Task: Create New Customer with Customer Name: Ocean State Job Lot, Billing Address Line1: 4615 Clarence Court, Billing Address Line2:  Fayetteville, Billing Address Line3:  North Carolina 28307, Cell Number: 832-238-5036
Action: Mouse moved to (174, 33)
Screenshot: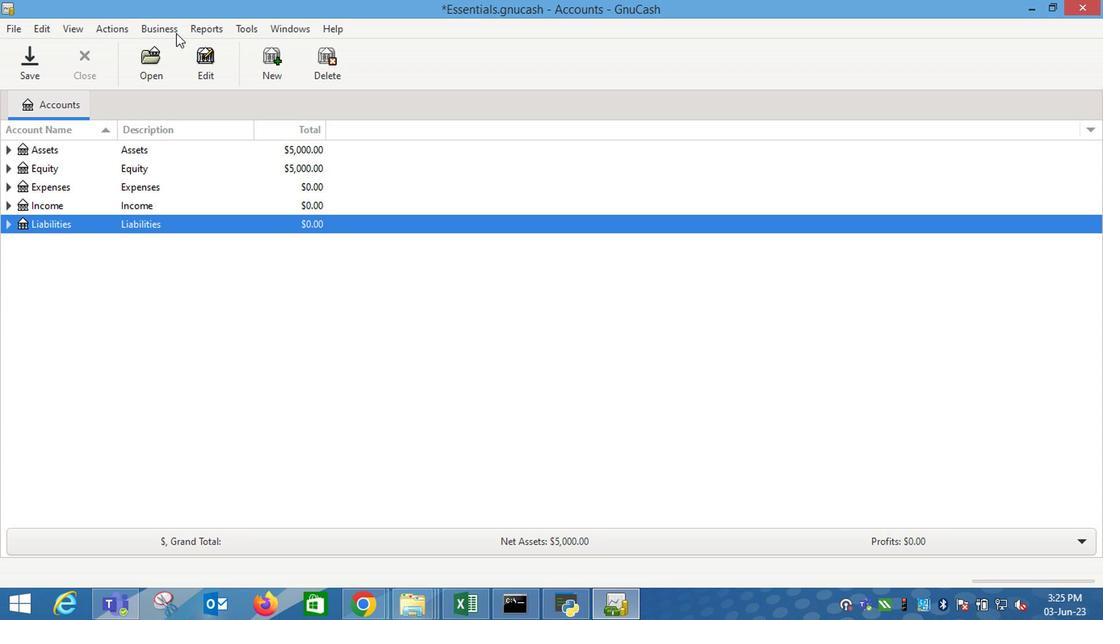 
Action: Mouse pressed left at (174, 33)
Screenshot: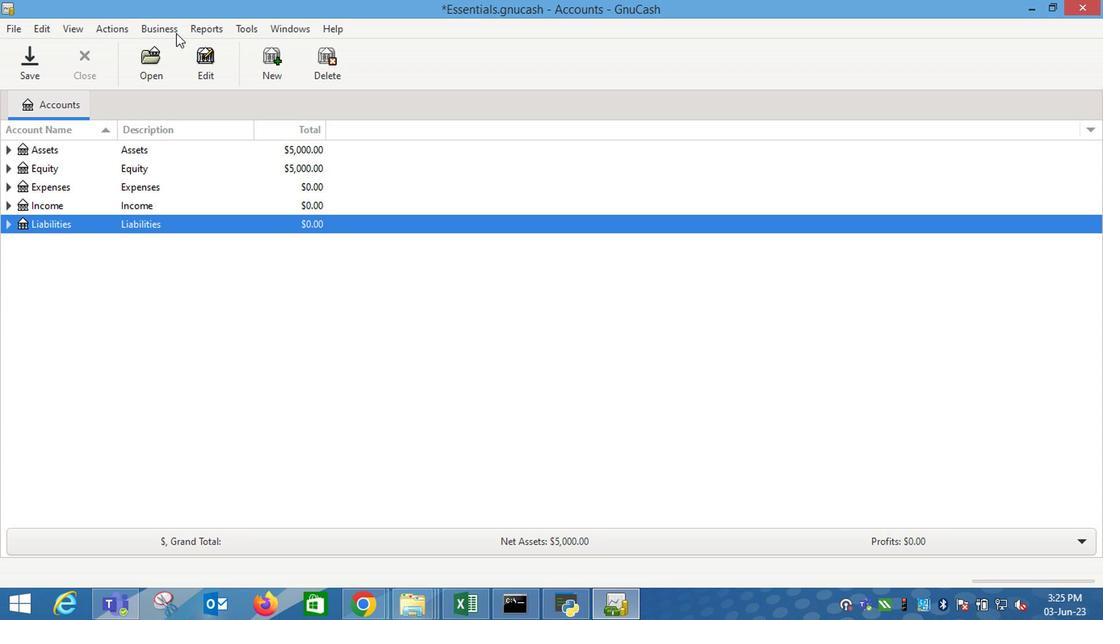 
Action: Mouse moved to (394, 77)
Screenshot: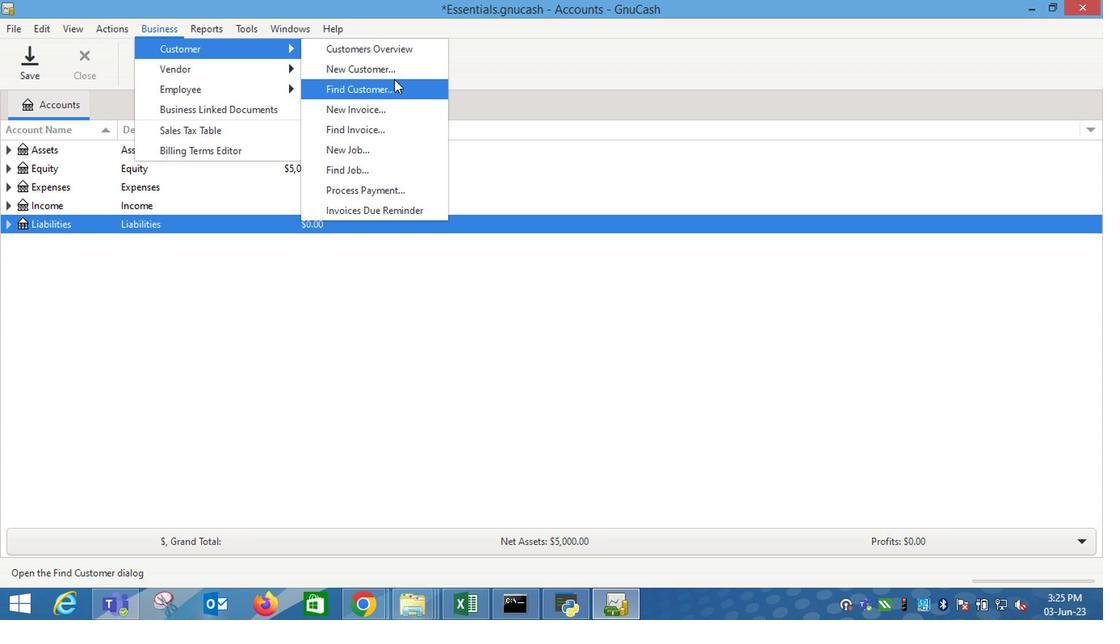 
Action: Mouse pressed left at (394, 77)
Screenshot: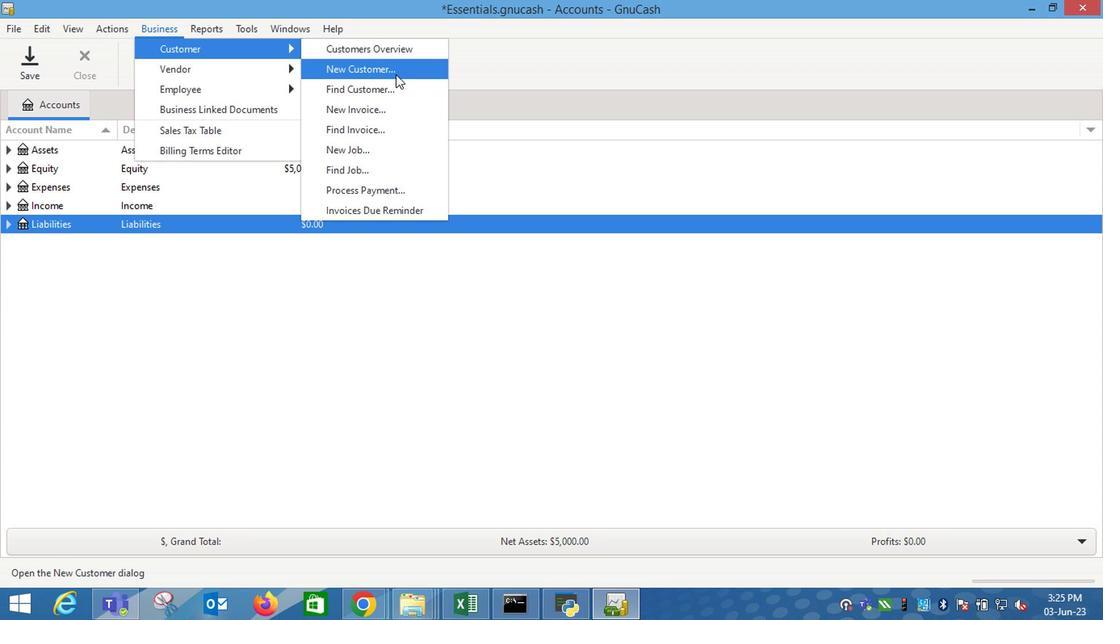 
Action: Mouse moved to (825, 219)
Screenshot: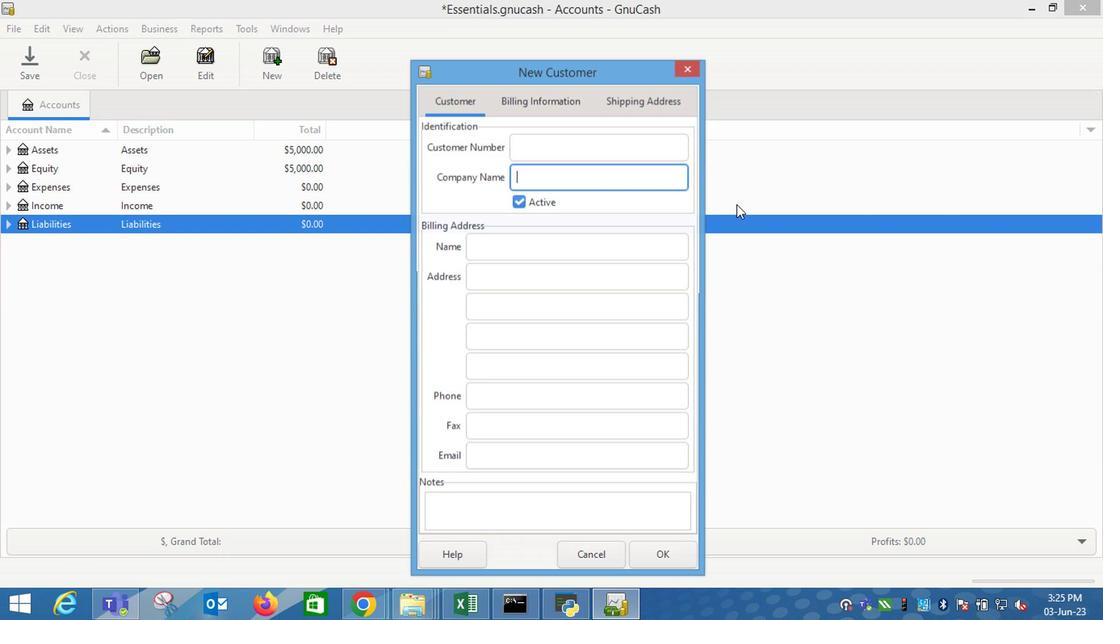 
Action: Key pressed <Key.shift_r>Ocean<Key.space><Key.shift_r>State<Key.space><Key.shift_r>Job<Key.space><Key.shift_r>Lot<Key.tab><Key.tab><Key.tab>4615<Key.space><Key.shift_r>Clarence<Key.space><Key.shift_r>Courtq<Key.backspace><Key.tab><Key.shift_r>Fayetteville<Key.tab><Key.shift_r>North<Key.space><Key.shift_r>Carolina<Key.space>28307<Key.tab><Key.tab>832-238-5036
Screenshot: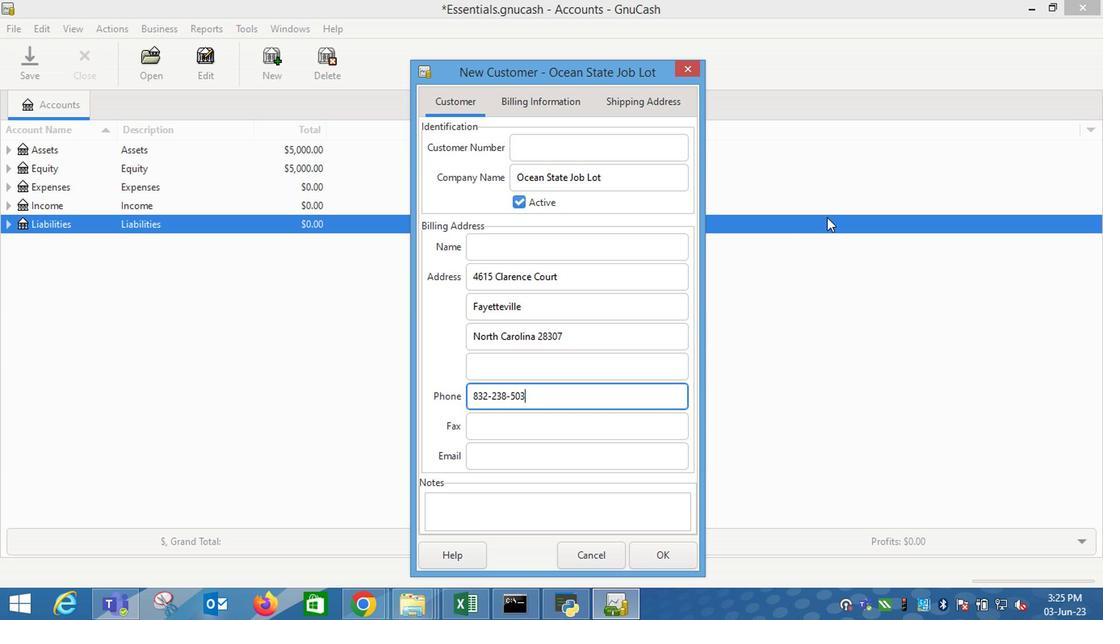 
Action: Mouse moved to (551, 98)
Screenshot: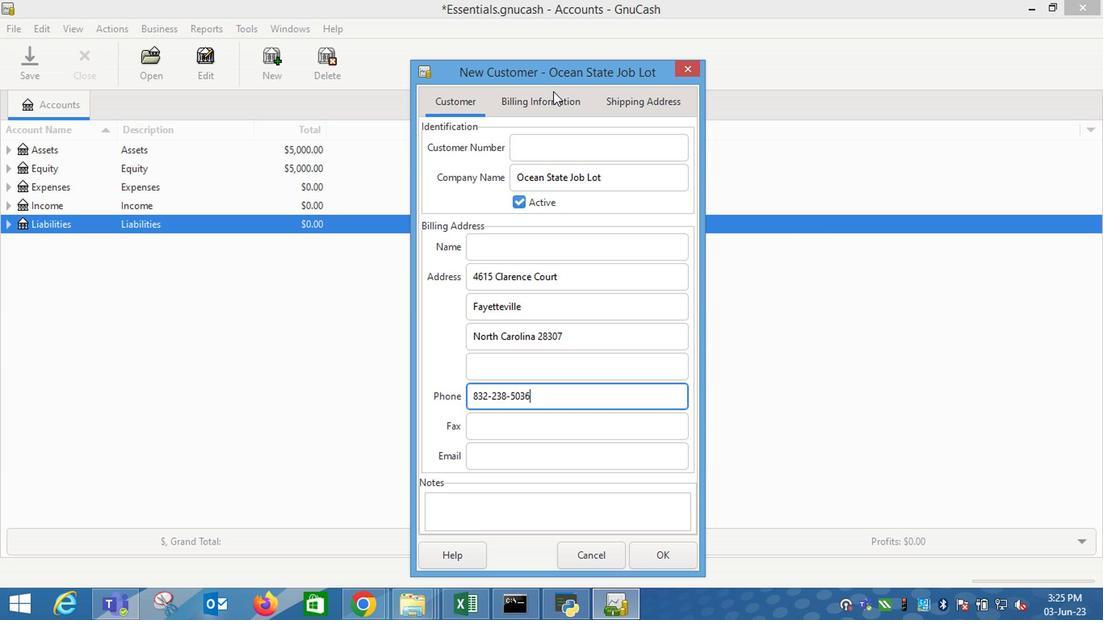 
Action: Mouse pressed left at (551, 98)
Screenshot: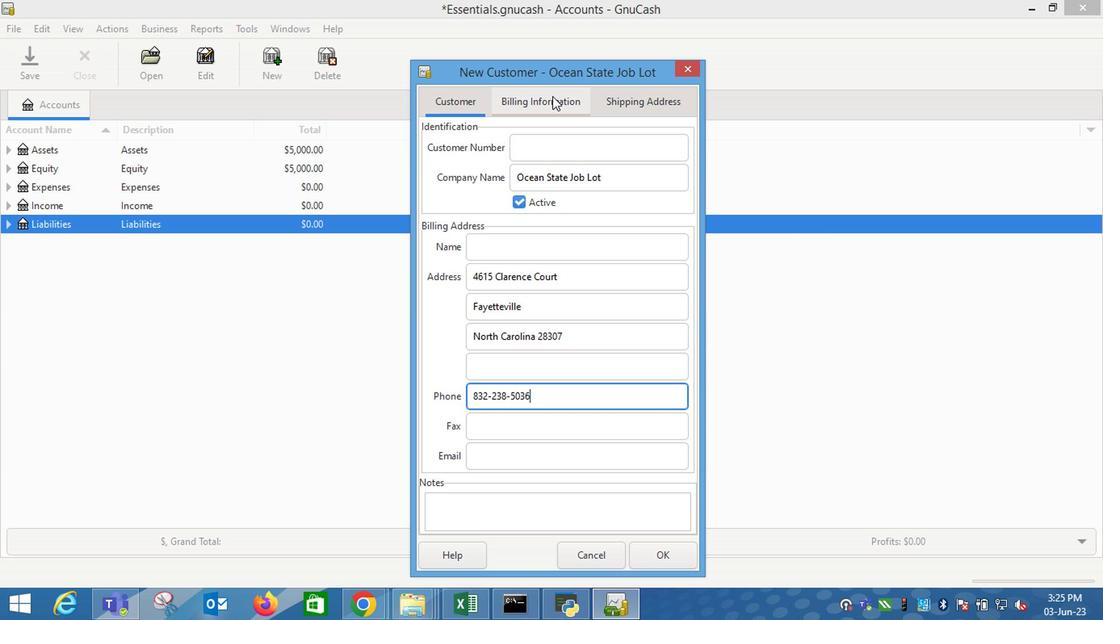 
Action: Mouse moved to (686, 558)
Screenshot: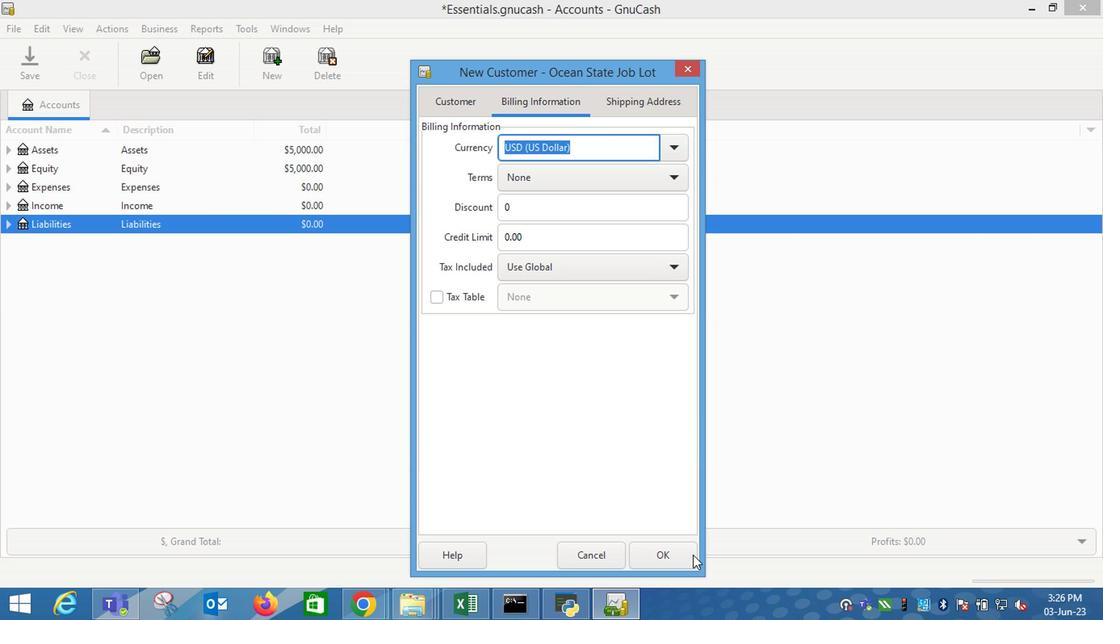 
Action: Mouse pressed left at (686, 558)
Screenshot: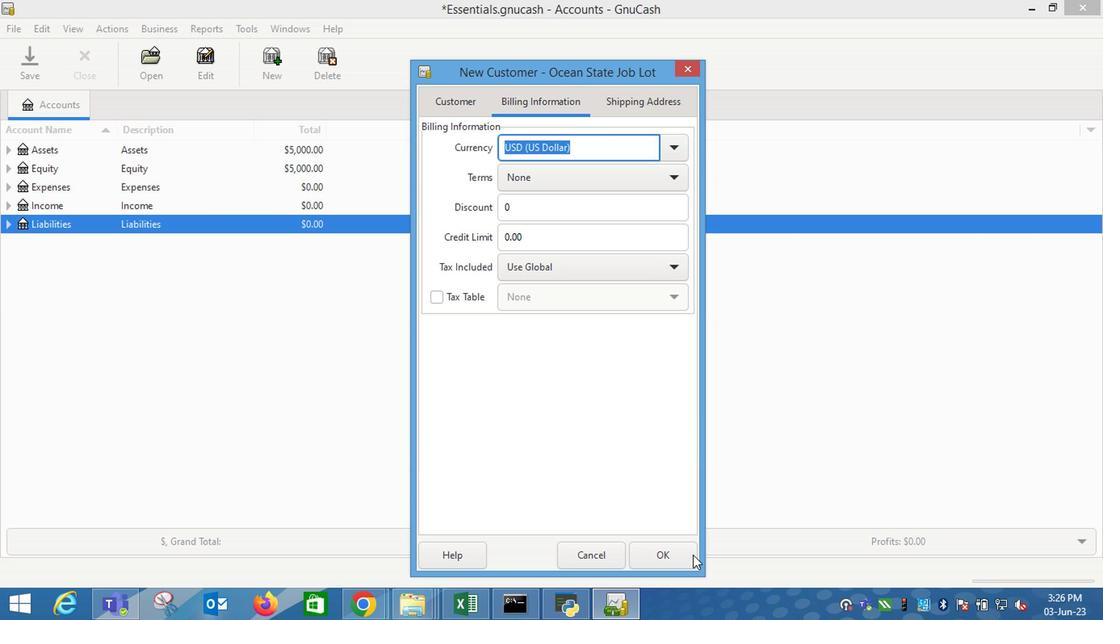 
